 Task: Set the display gamma/transfer function for Open GL video output to "Unknown gamma".
Action: Mouse moved to (106, 21)
Screenshot: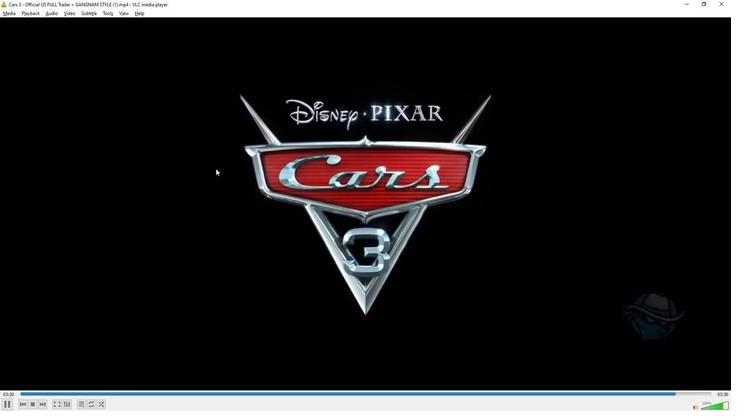
Action: Mouse pressed left at (106, 21)
Screenshot: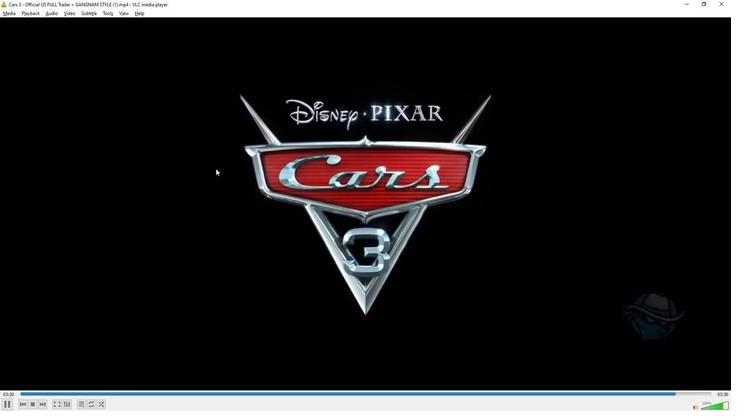 
Action: Mouse moved to (129, 108)
Screenshot: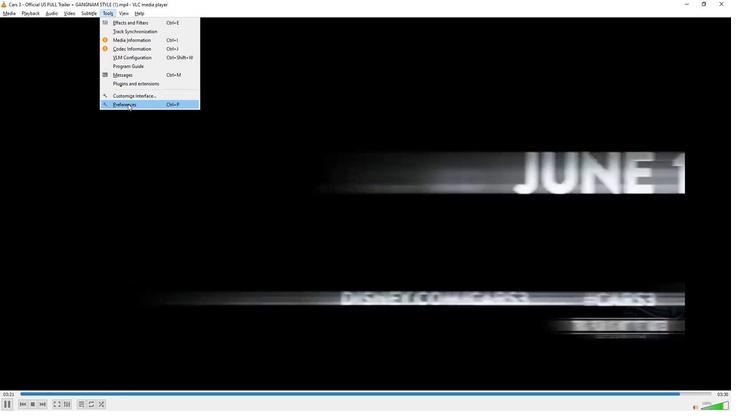 
Action: Mouse pressed left at (129, 108)
Screenshot: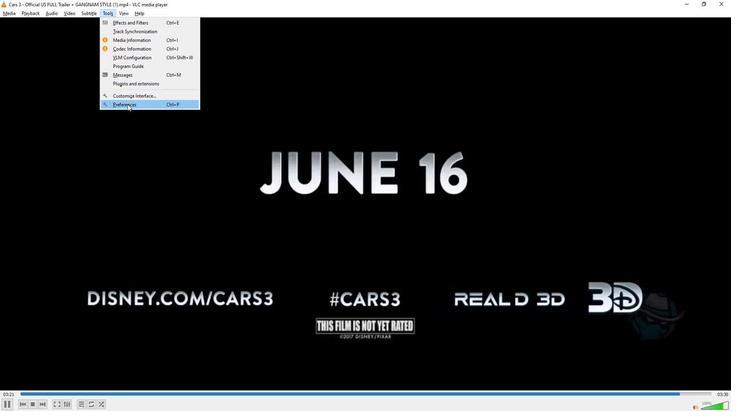 
Action: Mouse moved to (165, 316)
Screenshot: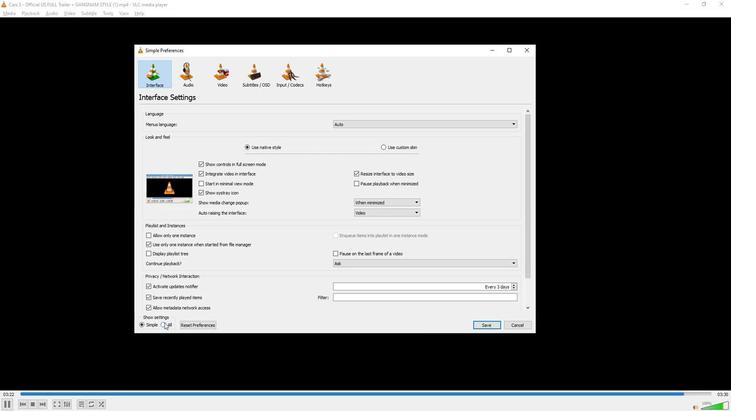 
Action: Mouse pressed left at (165, 316)
Screenshot: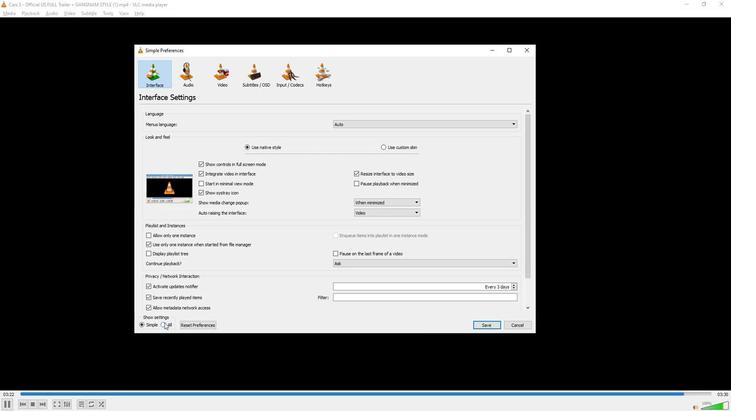 
Action: Mouse moved to (156, 249)
Screenshot: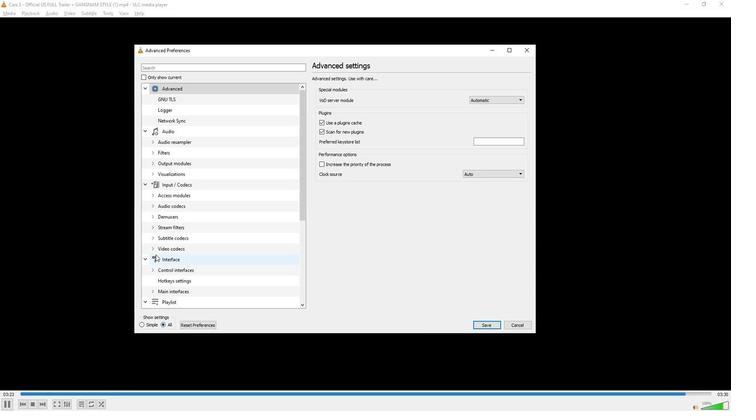 
Action: Mouse scrolled (156, 248) with delta (0, 0)
Screenshot: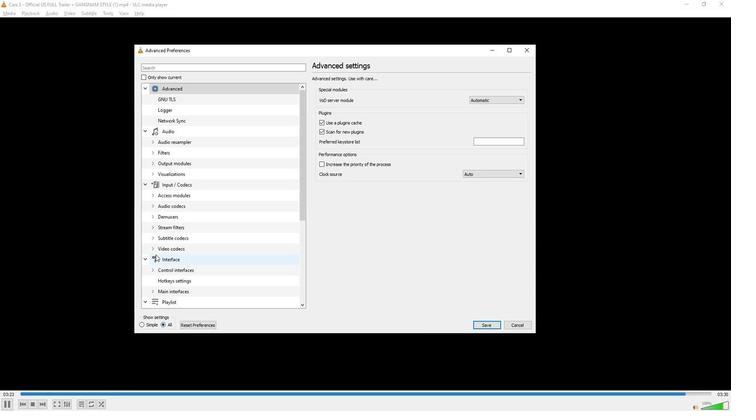 
Action: Mouse moved to (156, 248)
Screenshot: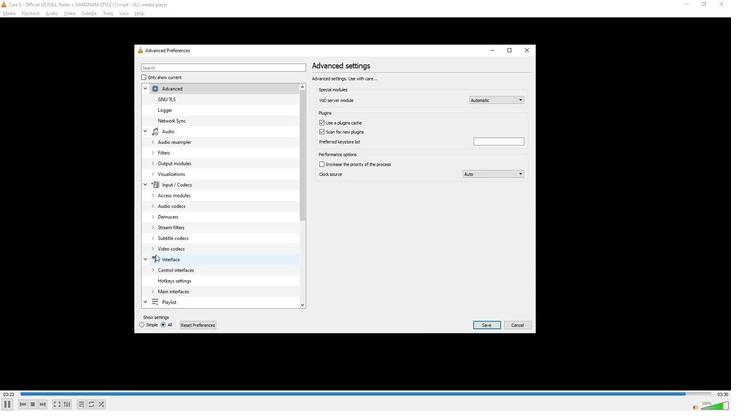 
Action: Mouse scrolled (156, 248) with delta (0, 0)
Screenshot: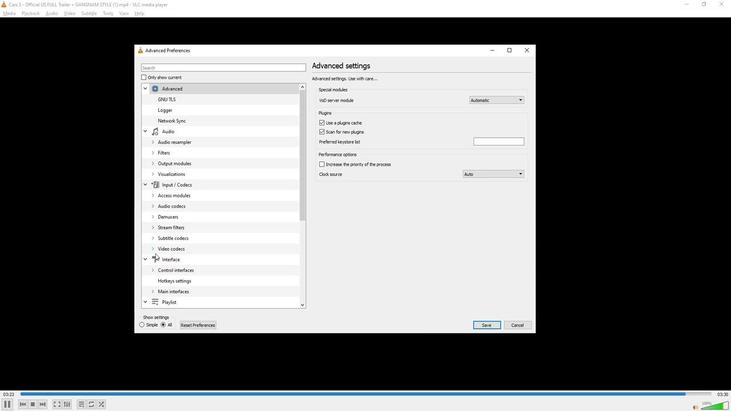 
Action: Mouse moved to (156, 248)
Screenshot: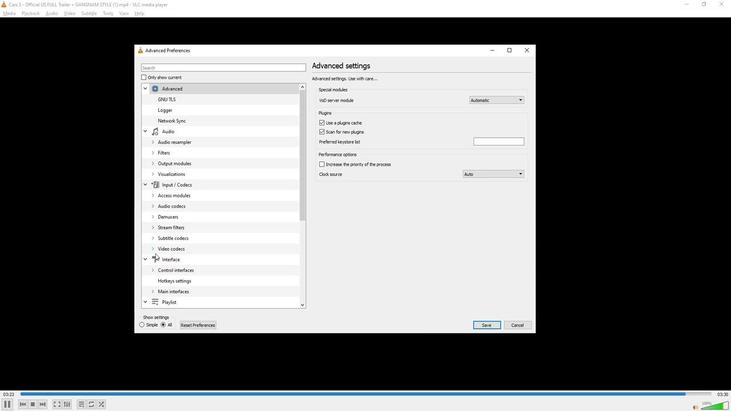 
Action: Mouse scrolled (156, 247) with delta (0, 0)
Screenshot: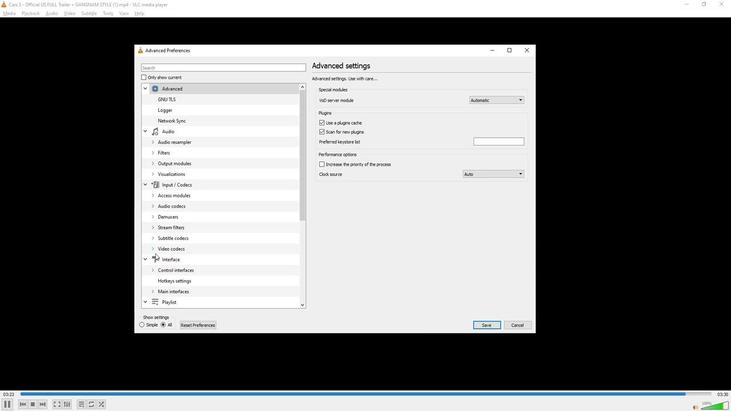 
Action: Mouse scrolled (156, 247) with delta (0, 0)
Screenshot: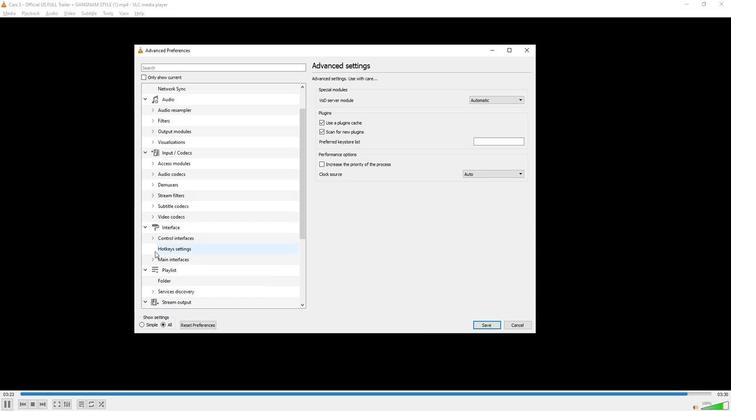 
Action: Mouse scrolled (156, 247) with delta (0, 0)
Screenshot: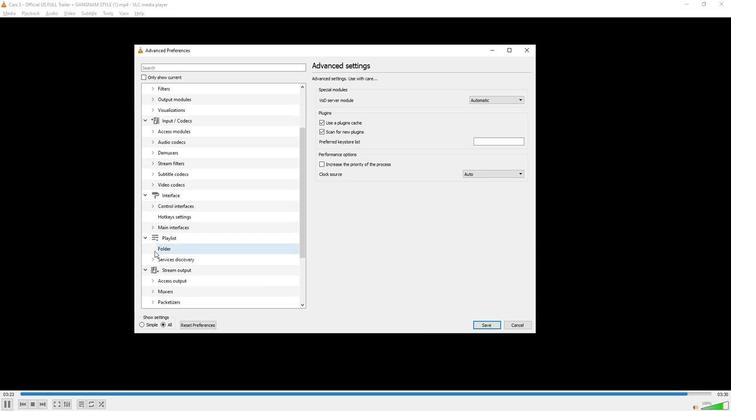 
Action: Mouse scrolled (156, 247) with delta (0, 0)
Screenshot: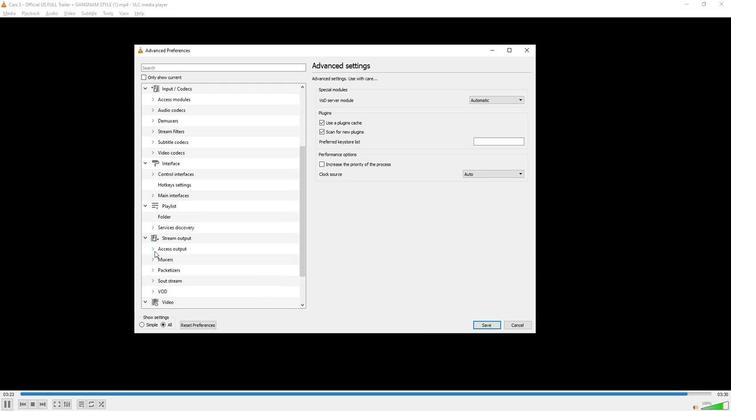 
Action: Mouse scrolled (156, 247) with delta (0, 0)
Screenshot: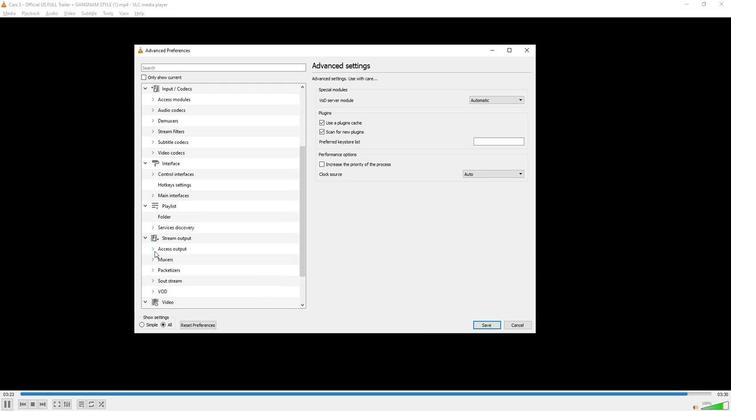 
Action: Mouse scrolled (156, 247) with delta (0, 0)
Screenshot: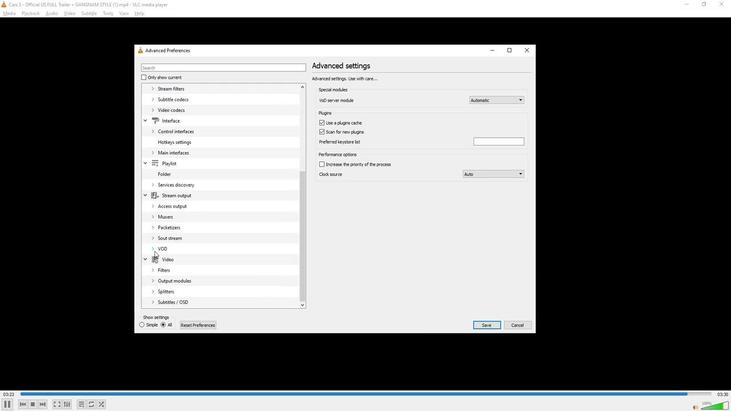 
Action: Mouse scrolled (156, 247) with delta (0, 0)
Screenshot: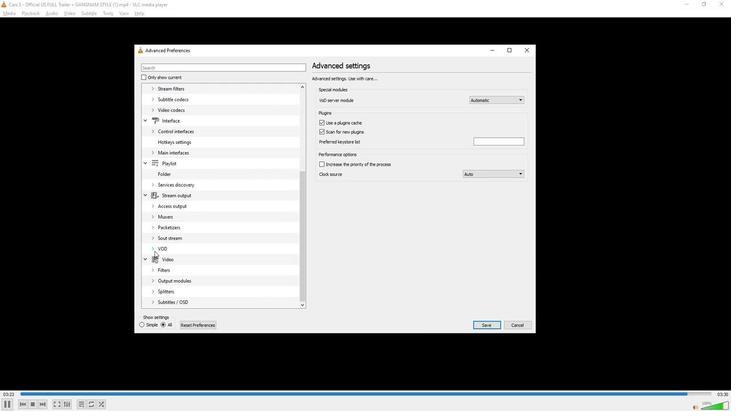
Action: Mouse moved to (153, 279)
Screenshot: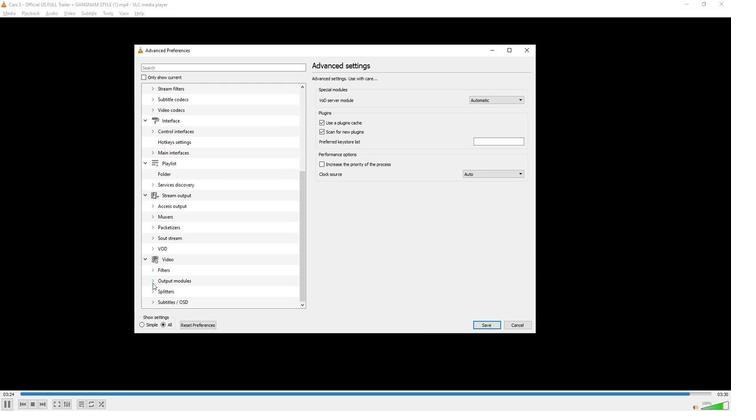
Action: Mouse pressed left at (153, 279)
Screenshot: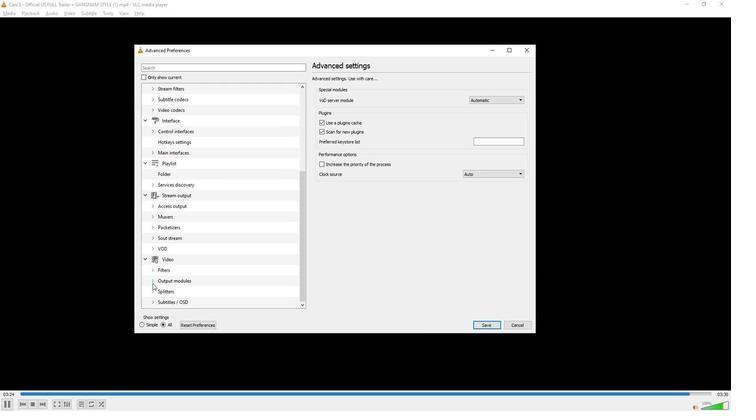 
Action: Mouse moved to (175, 244)
Screenshot: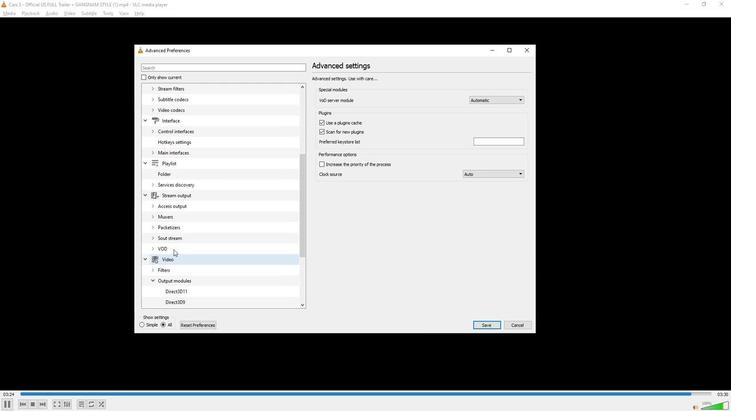 
Action: Mouse scrolled (175, 243) with delta (0, 0)
Screenshot: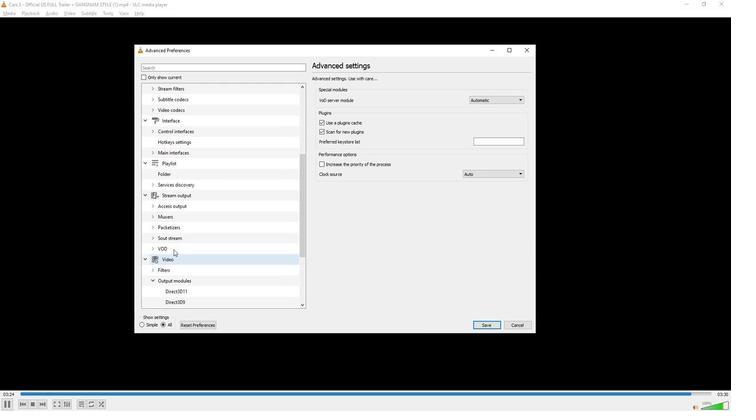 
Action: Mouse scrolled (175, 243) with delta (0, 0)
Screenshot: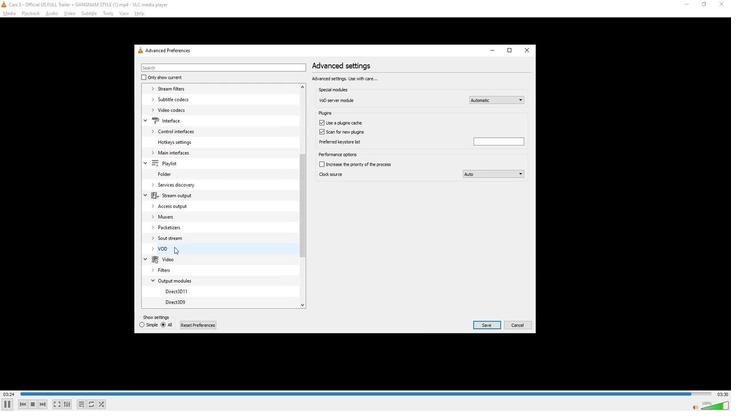 
Action: Mouse scrolled (175, 243) with delta (0, 0)
Screenshot: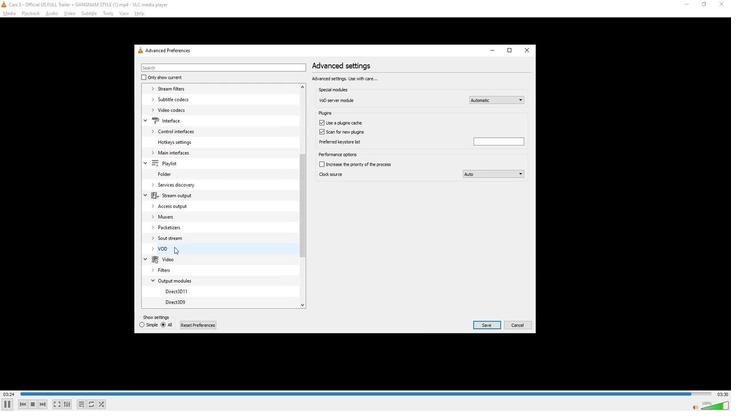 
Action: Mouse scrolled (175, 243) with delta (0, 0)
Screenshot: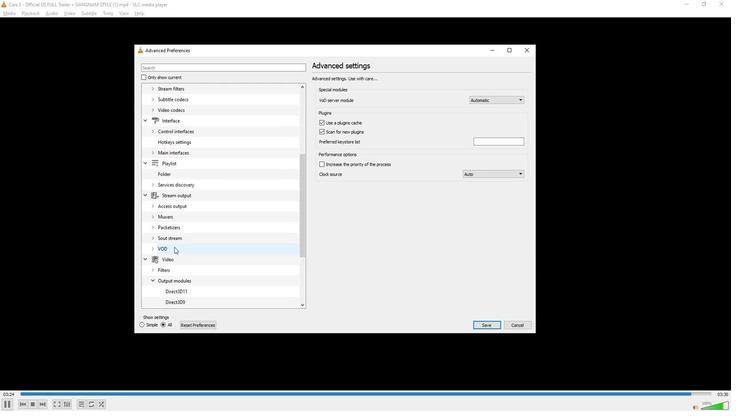 
Action: Mouse scrolled (175, 243) with delta (0, 0)
Screenshot: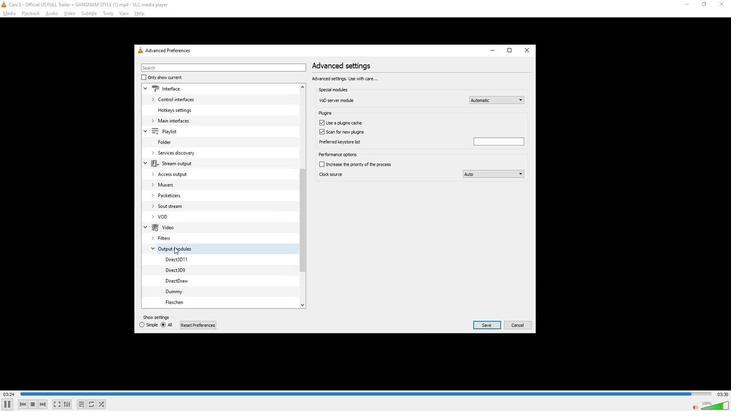 
Action: Mouse scrolled (175, 243) with delta (0, 0)
Screenshot: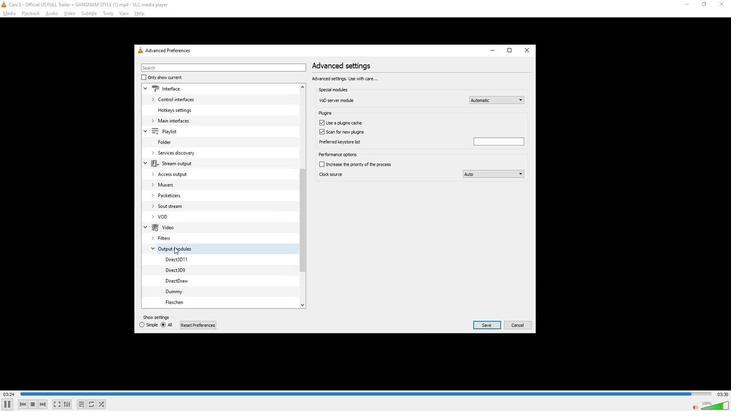 
Action: Mouse scrolled (175, 243) with delta (0, 0)
Screenshot: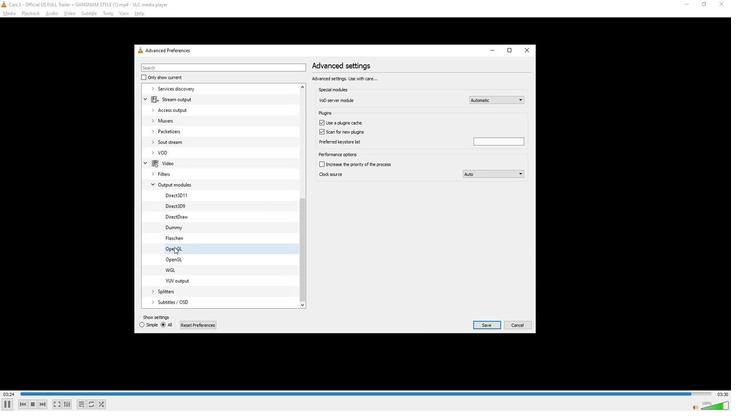 
Action: Mouse scrolled (175, 243) with delta (0, 0)
Screenshot: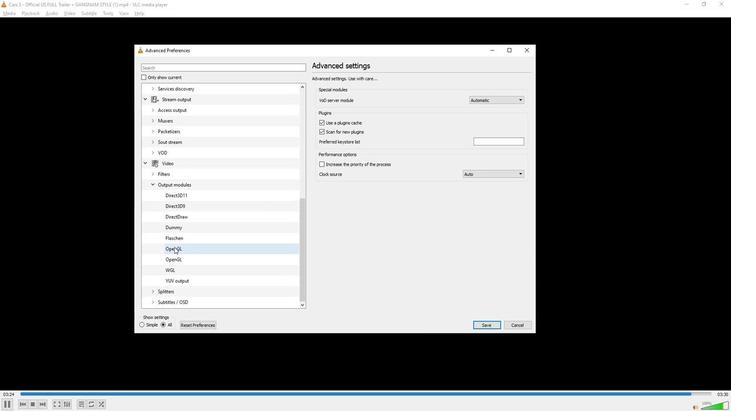 
Action: Mouse moved to (177, 248)
Screenshot: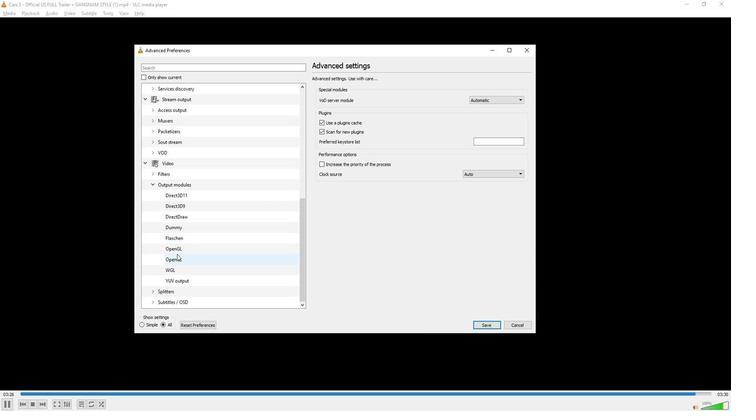 
Action: Mouse pressed left at (177, 248)
Screenshot: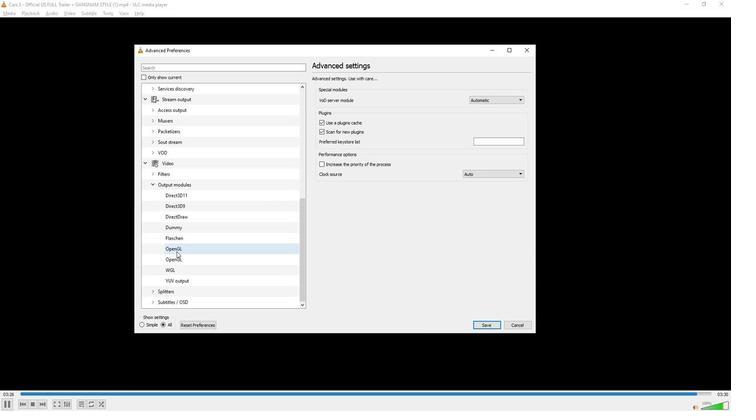
Action: Mouse moved to (476, 141)
Screenshot: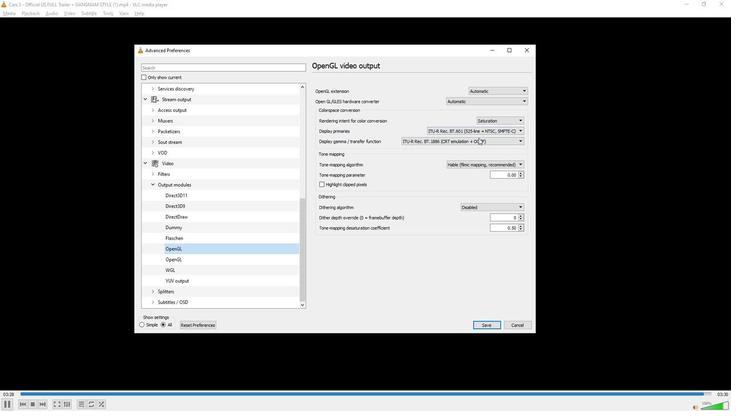
Action: Mouse pressed left at (476, 141)
Screenshot: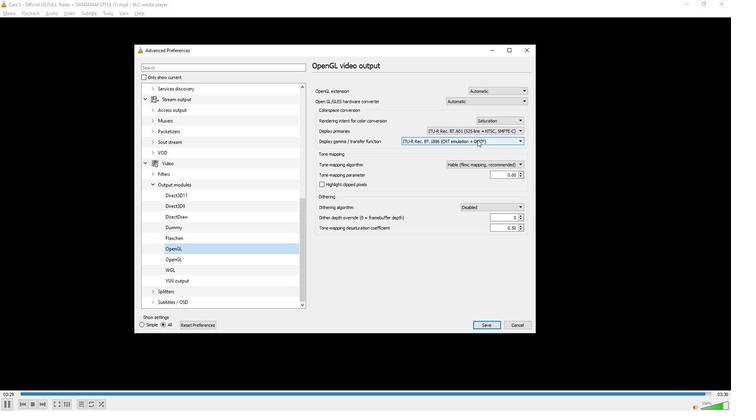 
Action: Mouse moved to (450, 149)
Screenshot: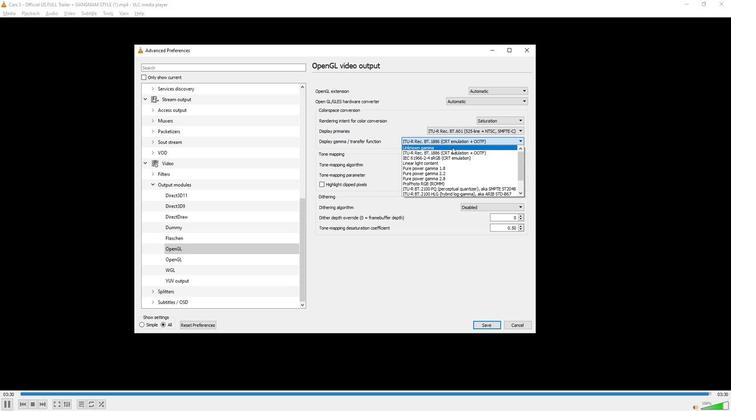
Action: Mouse pressed left at (450, 149)
Screenshot: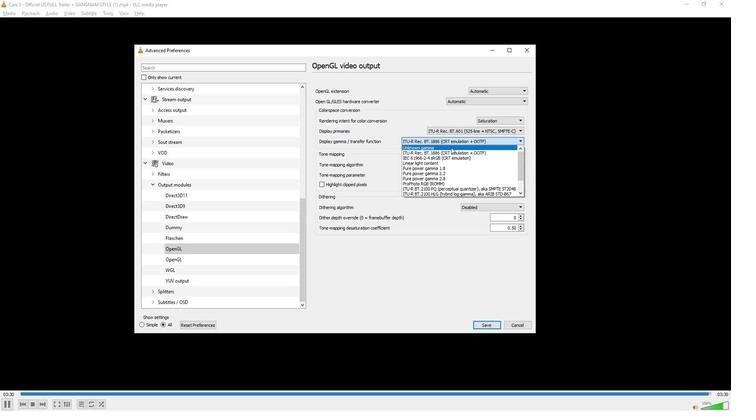 
Action: Mouse moved to (423, 168)
Screenshot: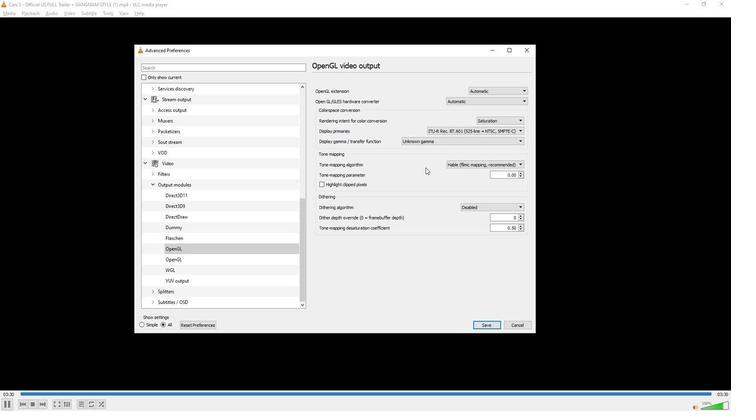 
